 Task: Assign an issue to a collaborator in your repository.
Action: Mouse moved to (688, 44)
Screenshot: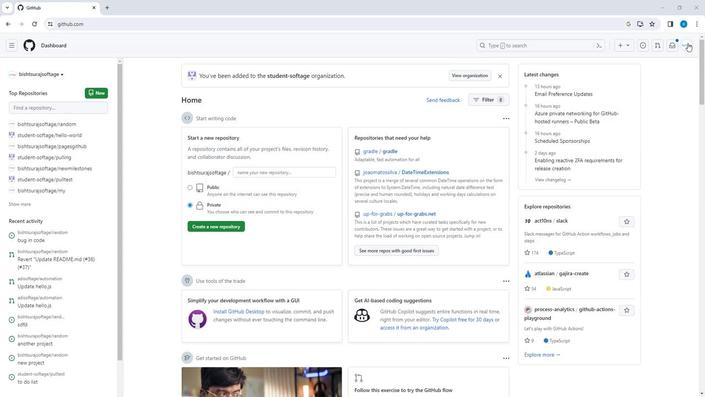 
Action: Mouse pressed left at (688, 44)
Screenshot: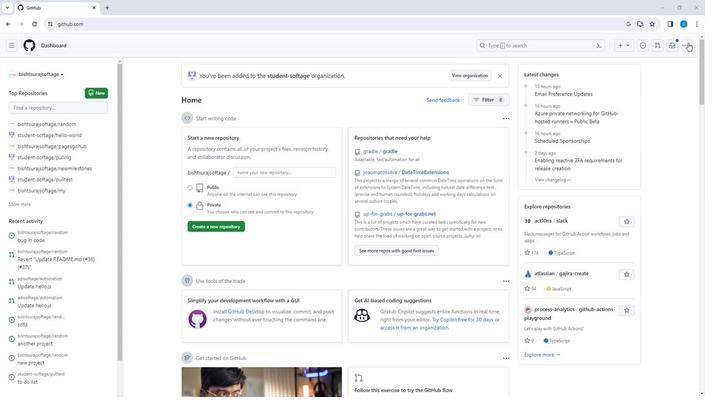 
Action: Mouse moved to (650, 99)
Screenshot: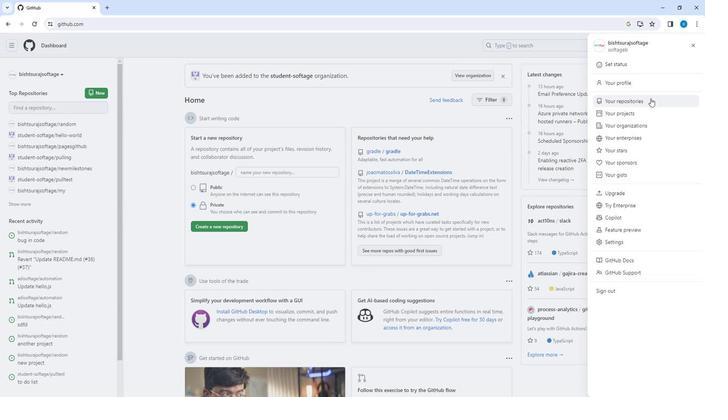 
Action: Mouse pressed left at (650, 99)
Screenshot: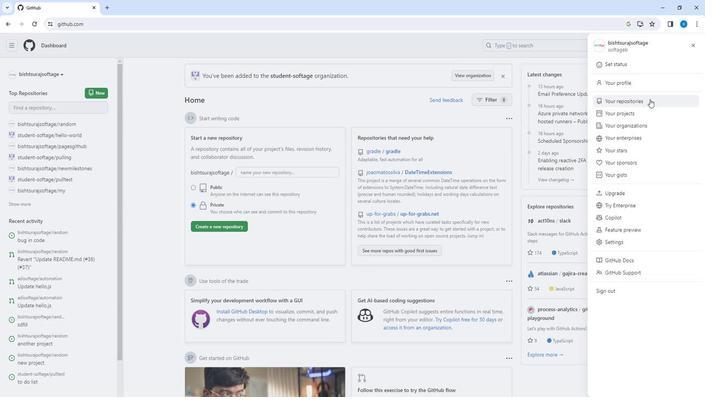 
Action: Mouse moved to (265, 178)
Screenshot: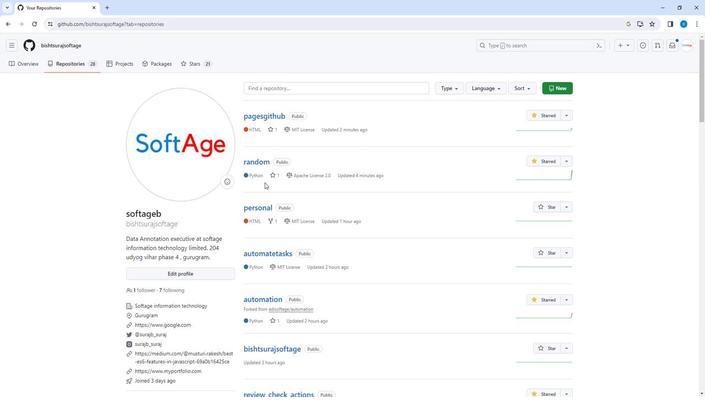 
Action: Mouse scrolled (265, 178) with delta (0, 0)
Screenshot: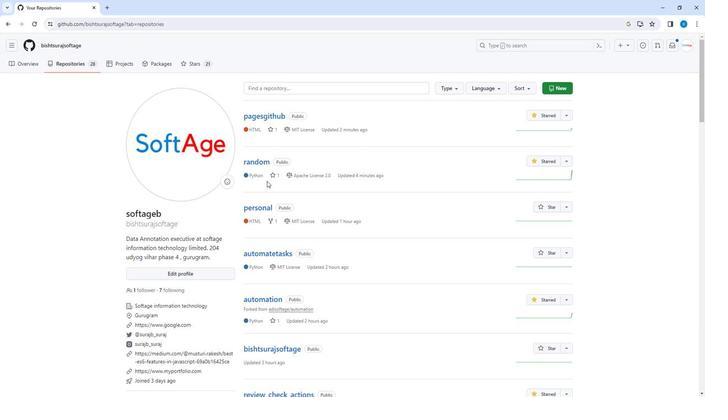 
Action: Mouse scrolled (265, 178) with delta (0, 0)
Screenshot: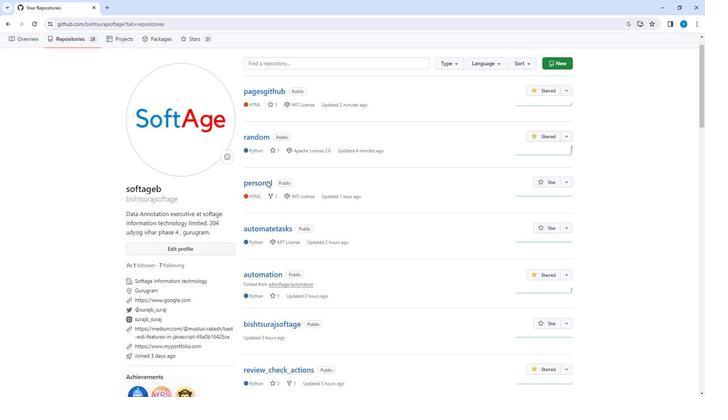 
Action: Mouse moved to (253, 84)
Screenshot: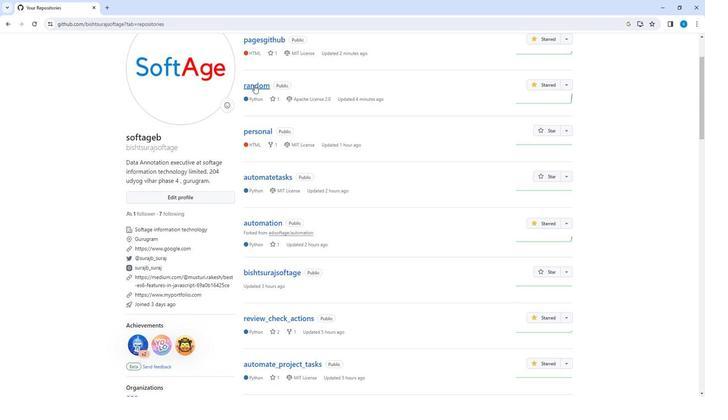 
Action: Mouse pressed left at (253, 84)
Screenshot: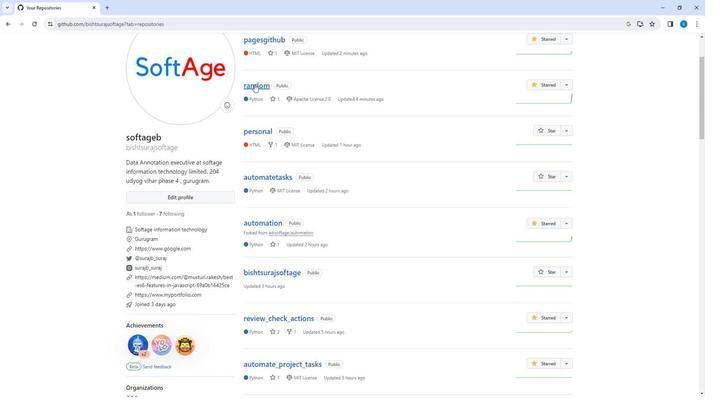 
Action: Mouse moved to (54, 68)
Screenshot: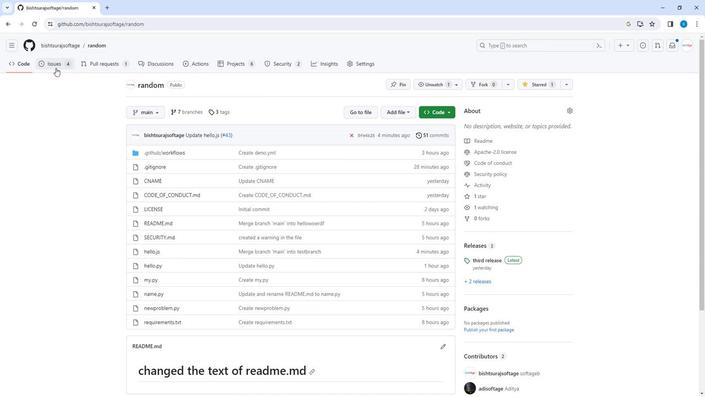 
Action: Mouse pressed left at (54, 68)
Screenshot: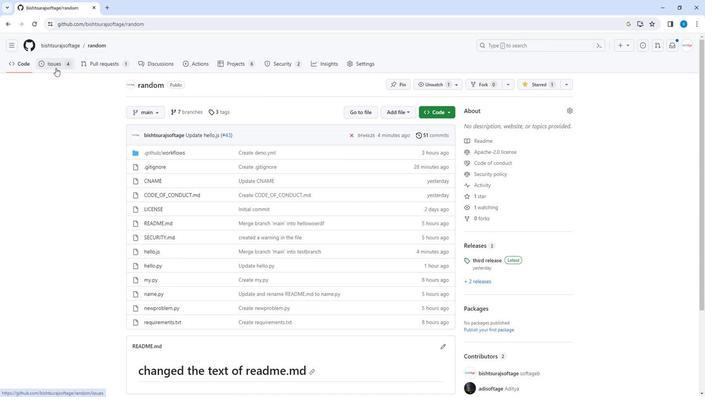
Action: Mouse moved to (561, 136)
Screenshot: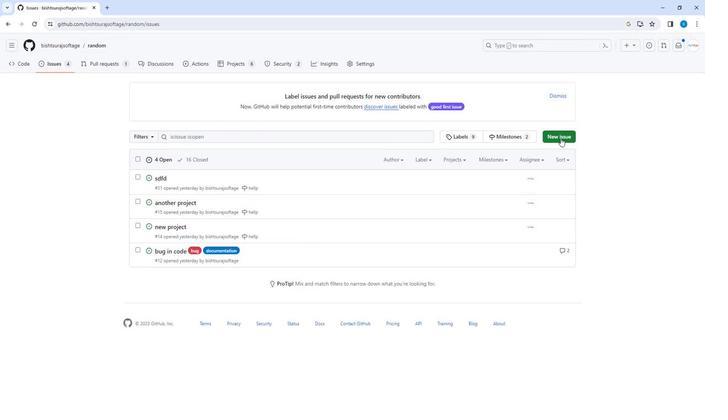 
Action: Mouse pressed left at (561, 136)
Screenshot: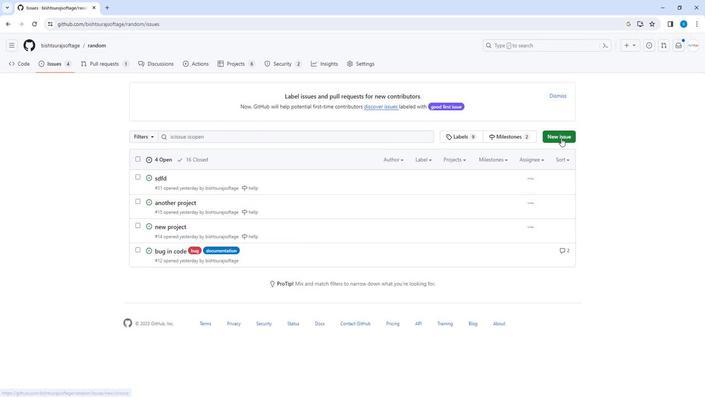 
Action: Mouse moved to (275, 137)
Screenshot: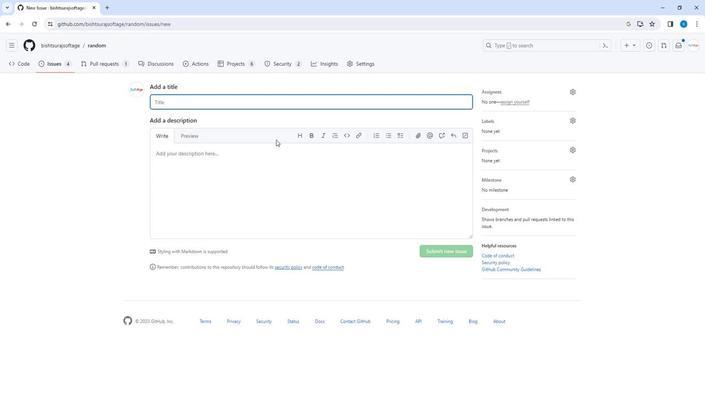 
Action: Key pressed p
Screenshot: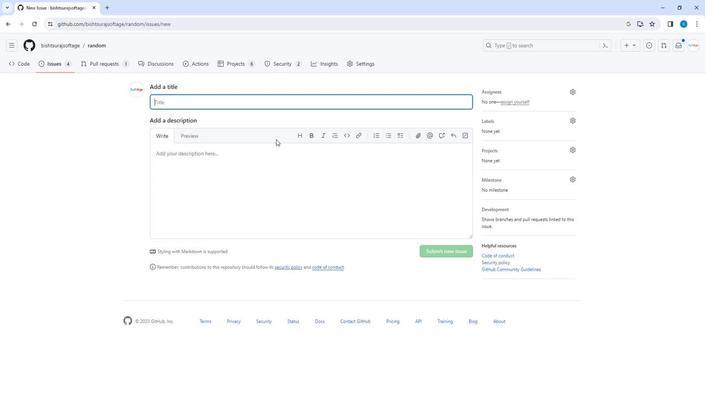 
Action: Mouse moved to (275, 137)
Screenshot: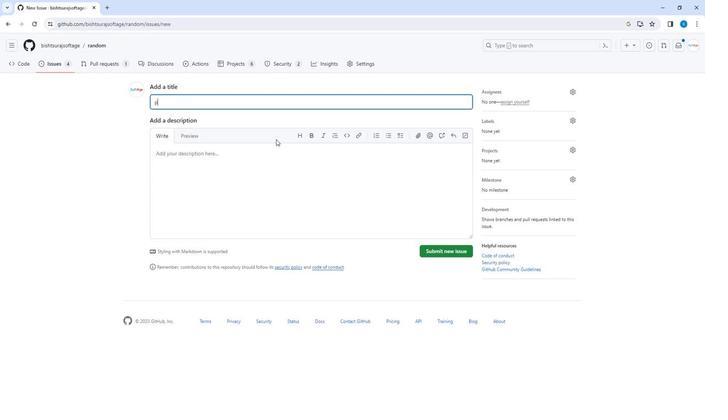 
Action: Key pressed ython<Key.space>file<Key.space>issue
Screenshot: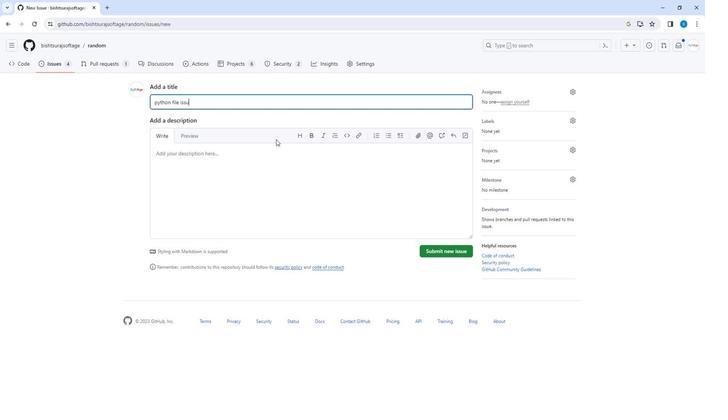 
Action: Mouse moved to (210, 170)
Screenshot: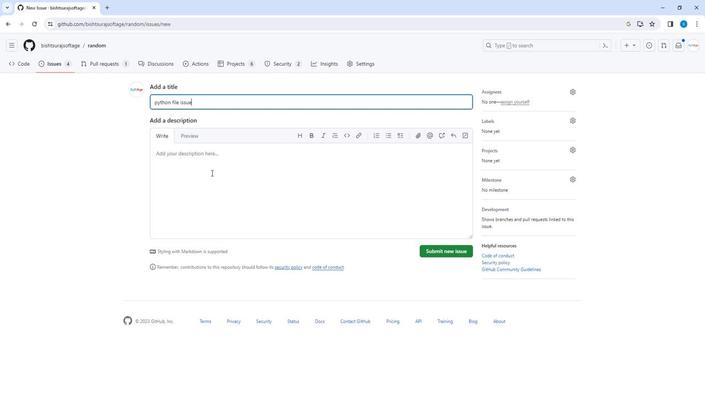 
Action: Mouse pressed left at (210, 170)
Screenshot: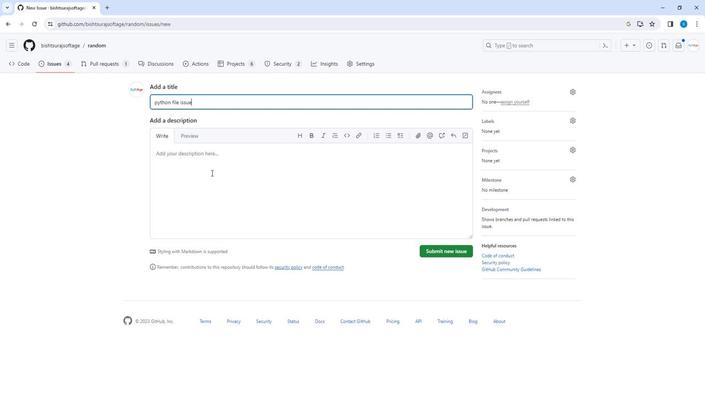 
Action: Key pressed <Key.shift_r>There<Key.space>is<Key.space>an<Key.space>issue<Key.space>in<Key.space>php<Key.backspace><Key.backspace>ython<Key.space>main<Key.space>fal<Key.backspace><Key.backspace>ile<Key.space>.<Key.space><Key.shift_r>Pla<Key.backspace>ease<Key.space>resolve<Key.space>it<Key.space>as<Key.space>a<Key.backspace>soon<Key.space>as<Key.space>possib;l<Key.backspace><Key.backspace>le.
Screenshot: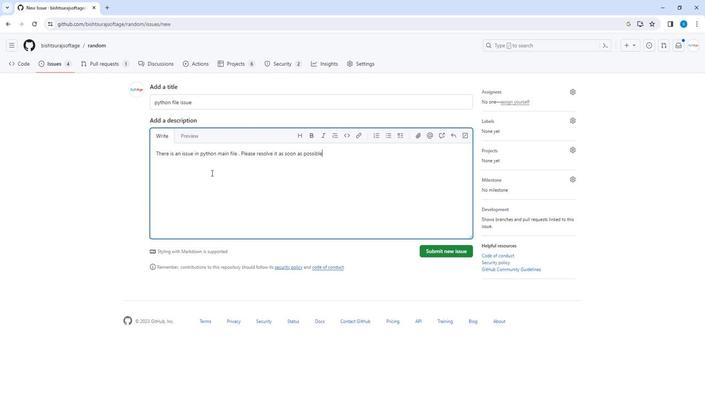 
Action: Mouse moved to (571, 92)
Screenshot: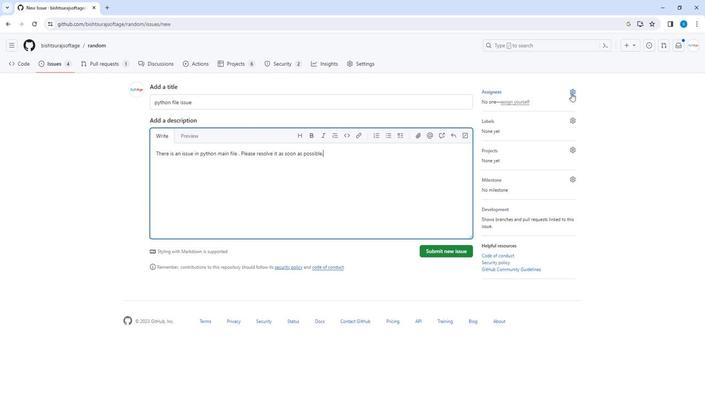 
Action: Mouse pressed left at (571, 92)
Screenshot: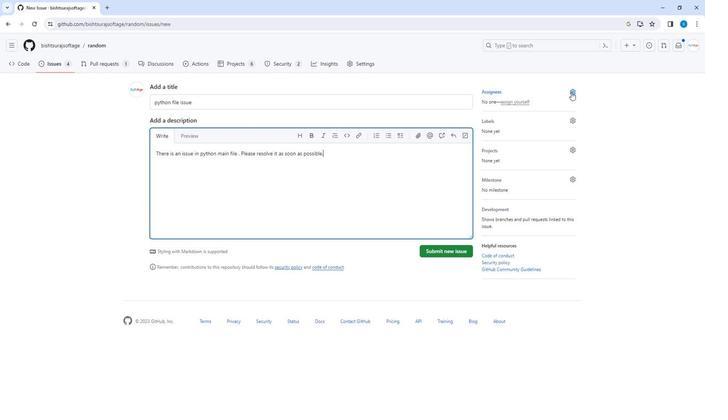 
Action: Mouse moved to (516, 164)
Screenshot: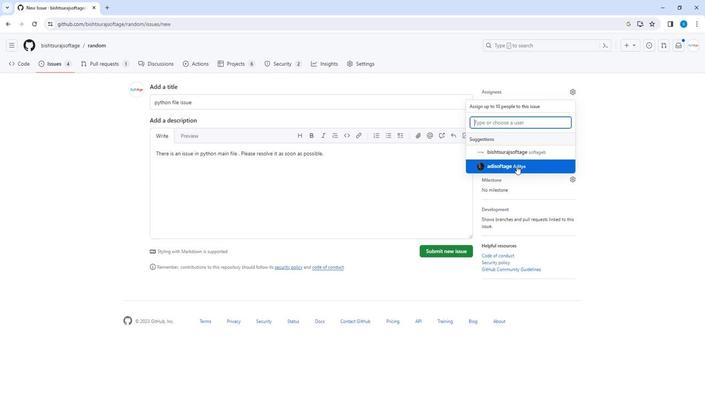 
Action: Mouse pressed left at (516, 164)
Screenshot: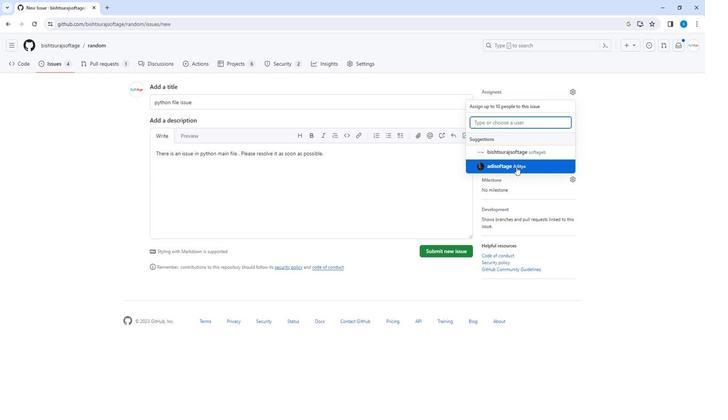
Action: Mouse moved to (456, 192)
Screenshot: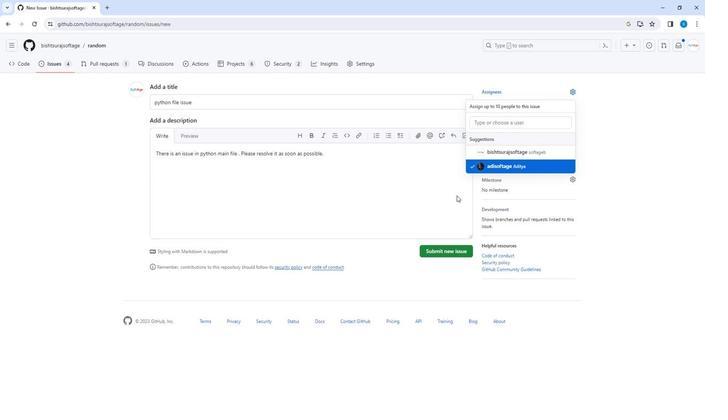 
Action: Mouse pressed left at (456, 192)
Screenshot: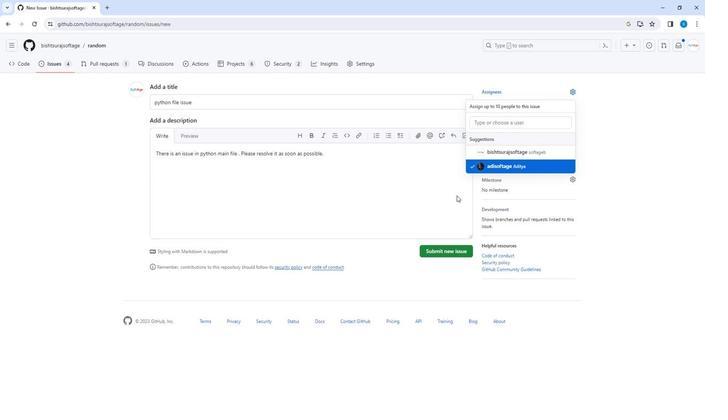 
Action: Mouse moved to (456, 244)
Screenshot: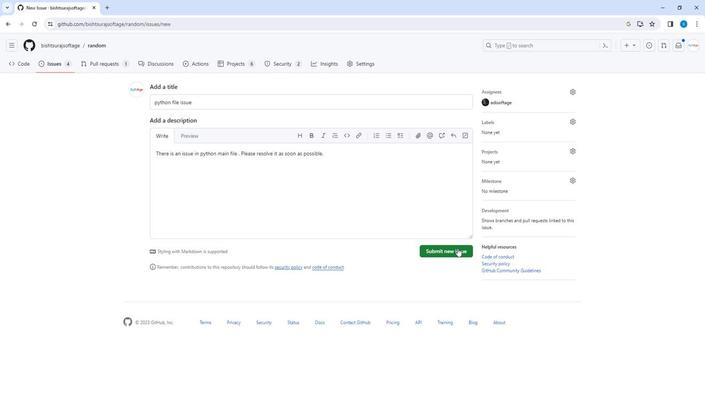 
Action: Mouse pressed left at (456, 244)
Screenshot: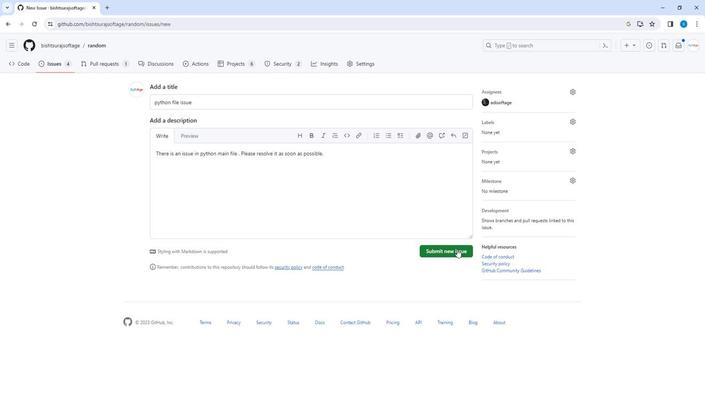 
Action: Mouse moved to (584, 185)
Screenshot: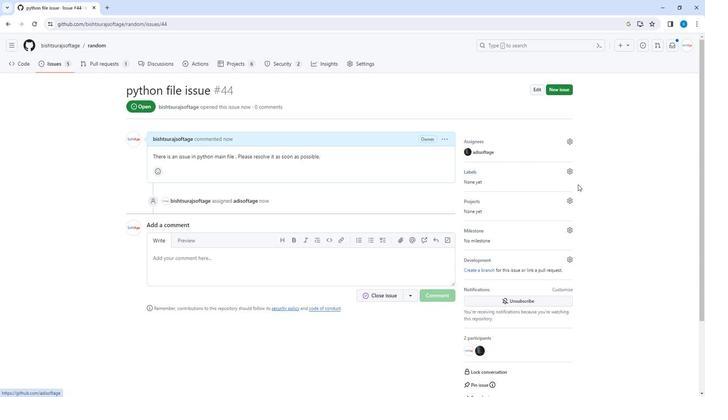 
